 Task: Search for emails that include Google Drive links: `has:drive`.
Action: Mouse moved to (323, 98)
Screenshot: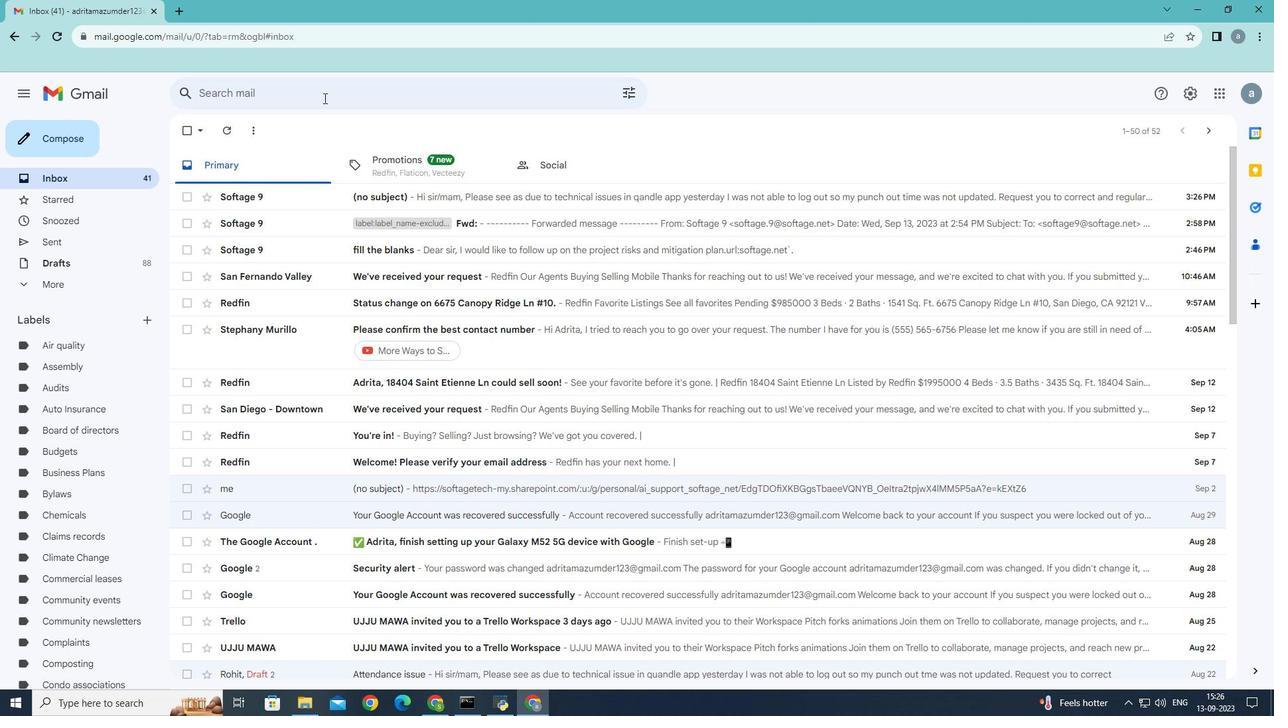 
Action: Mouse pressed left at (323, 98)
Screenshot: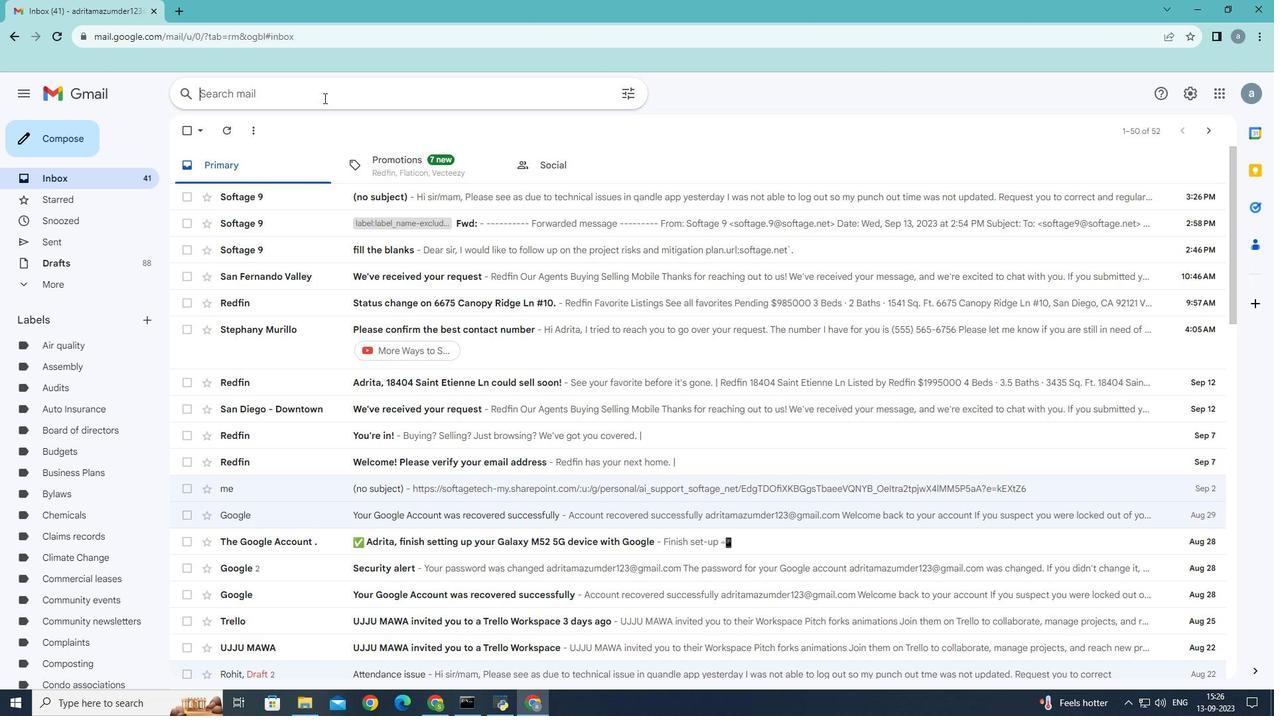 
Action: Mouse moved to (628, 94)
Screenshot: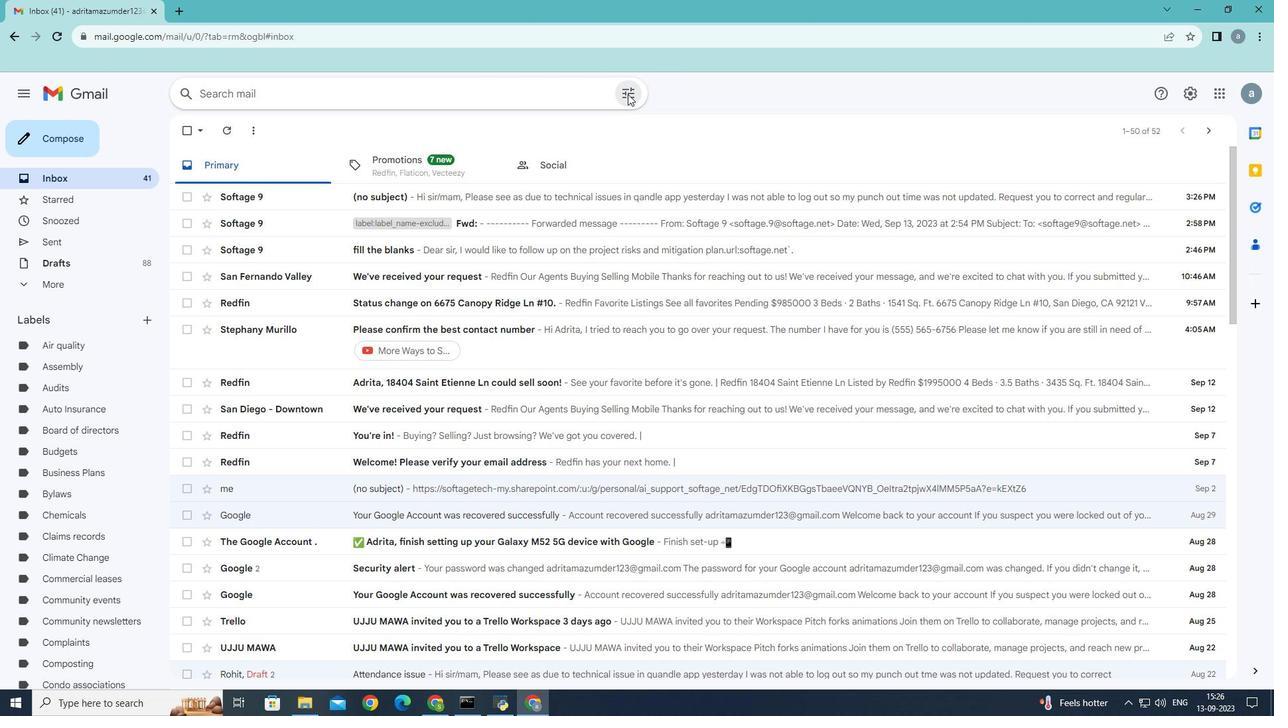 
Action: Mouse pressed left at (628, 94)
Screenshot: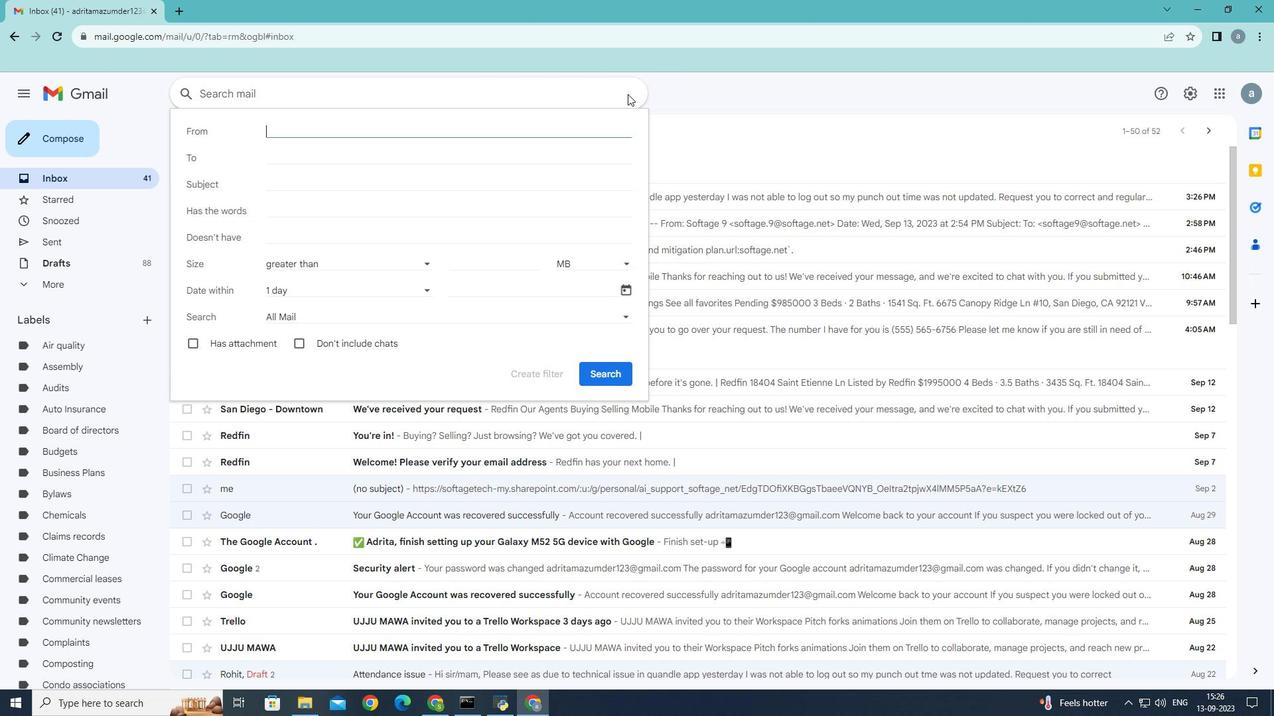 
Action: Mouse moved to (290, 204)
Screenshot: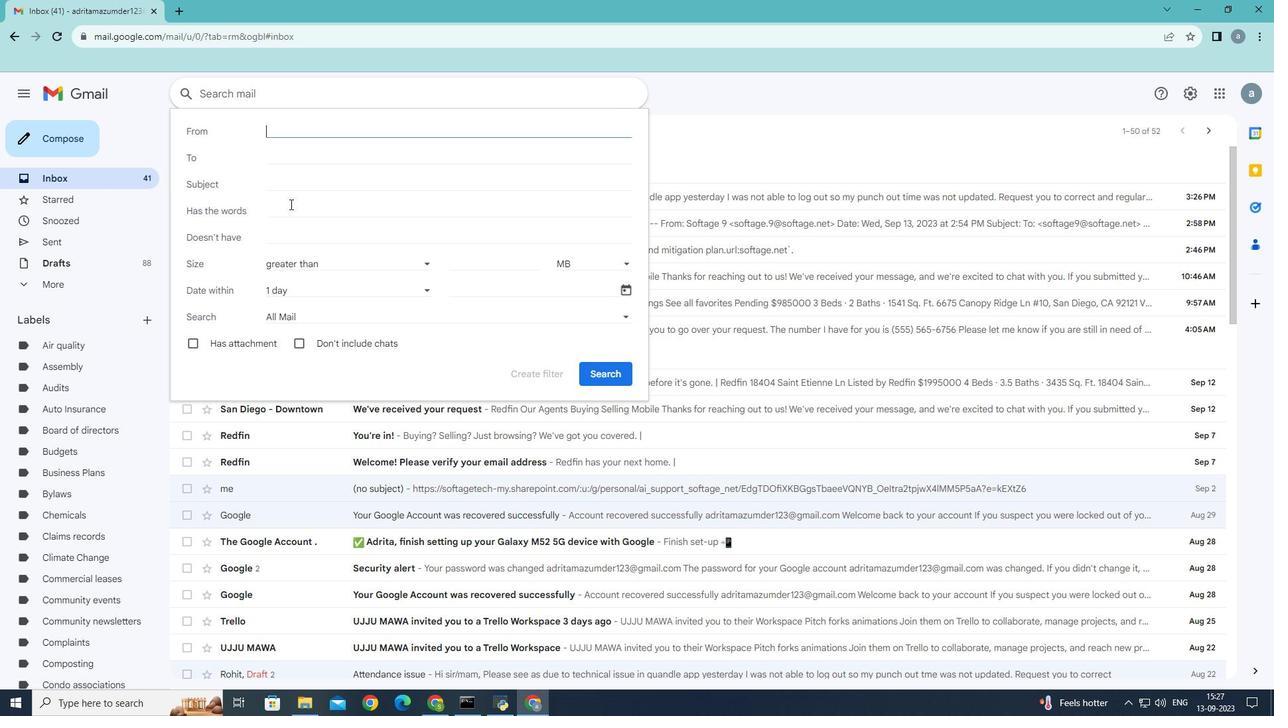 
Action: Mouse pressed left at (290, 204)
Screenshot: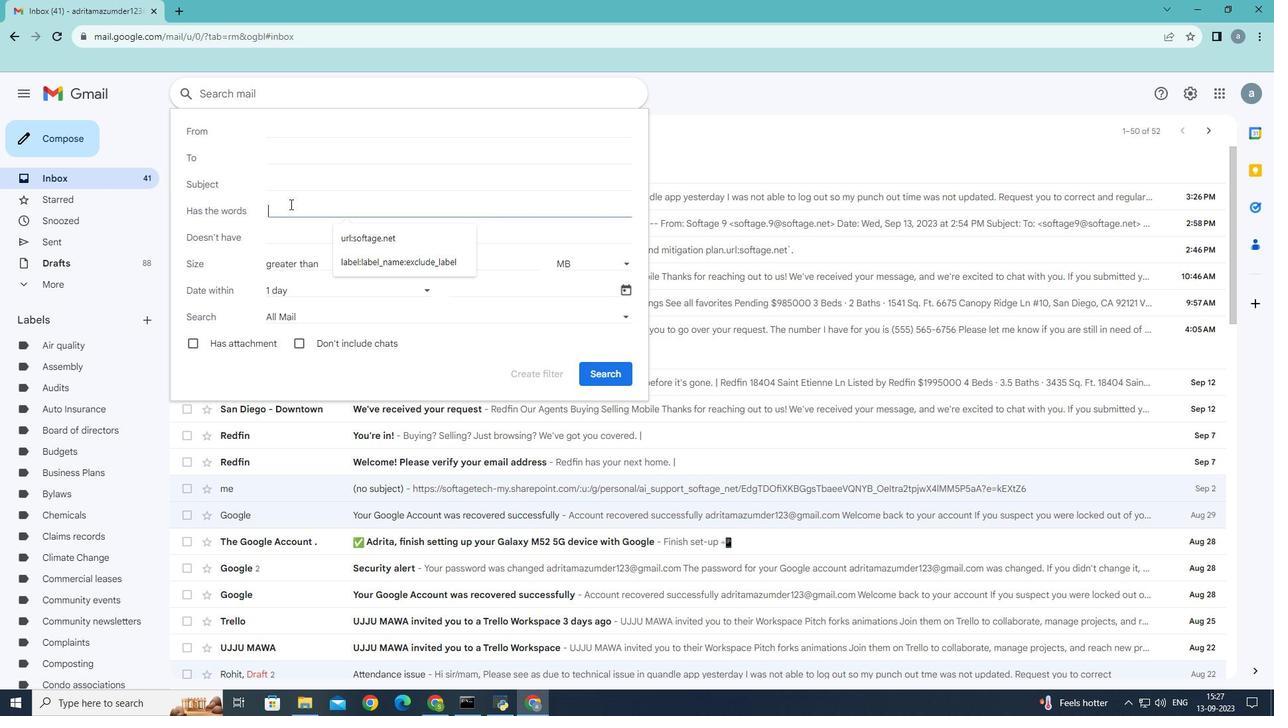 
Action: Mouse moved to (320, 204)
Screenshot: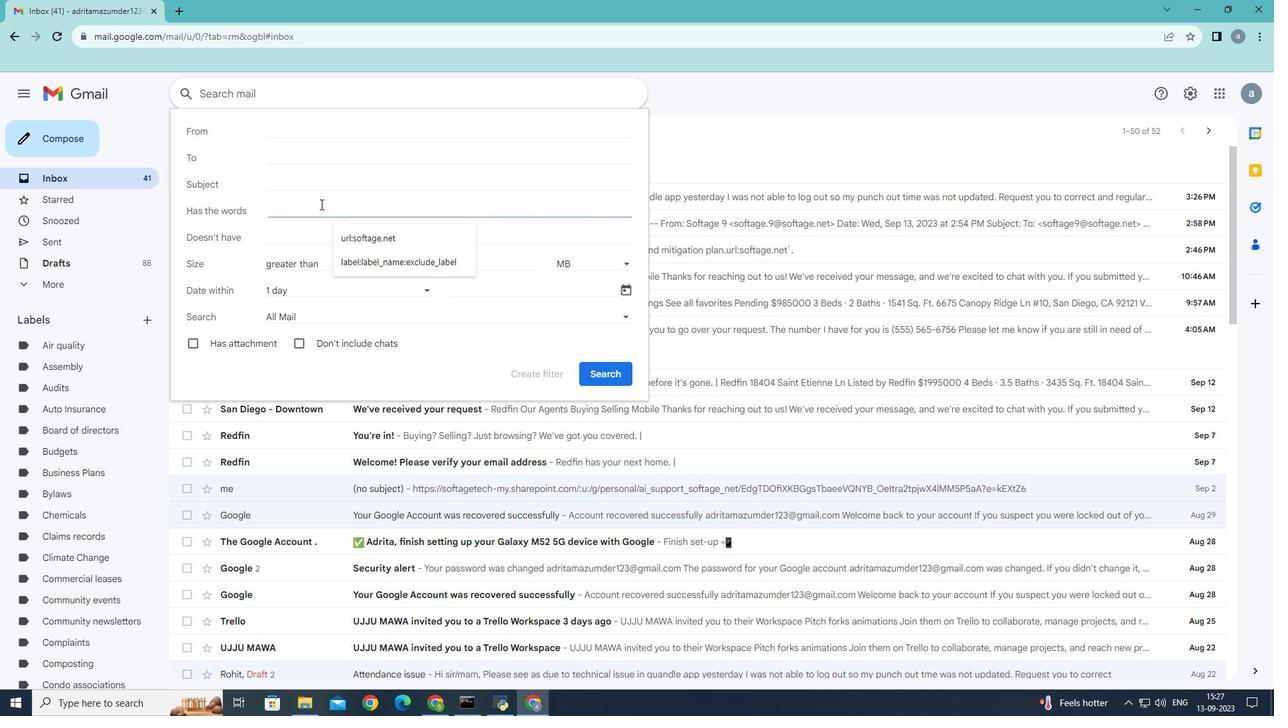 
Action: Key pressed has<Key.shift>:drive
Screenshot: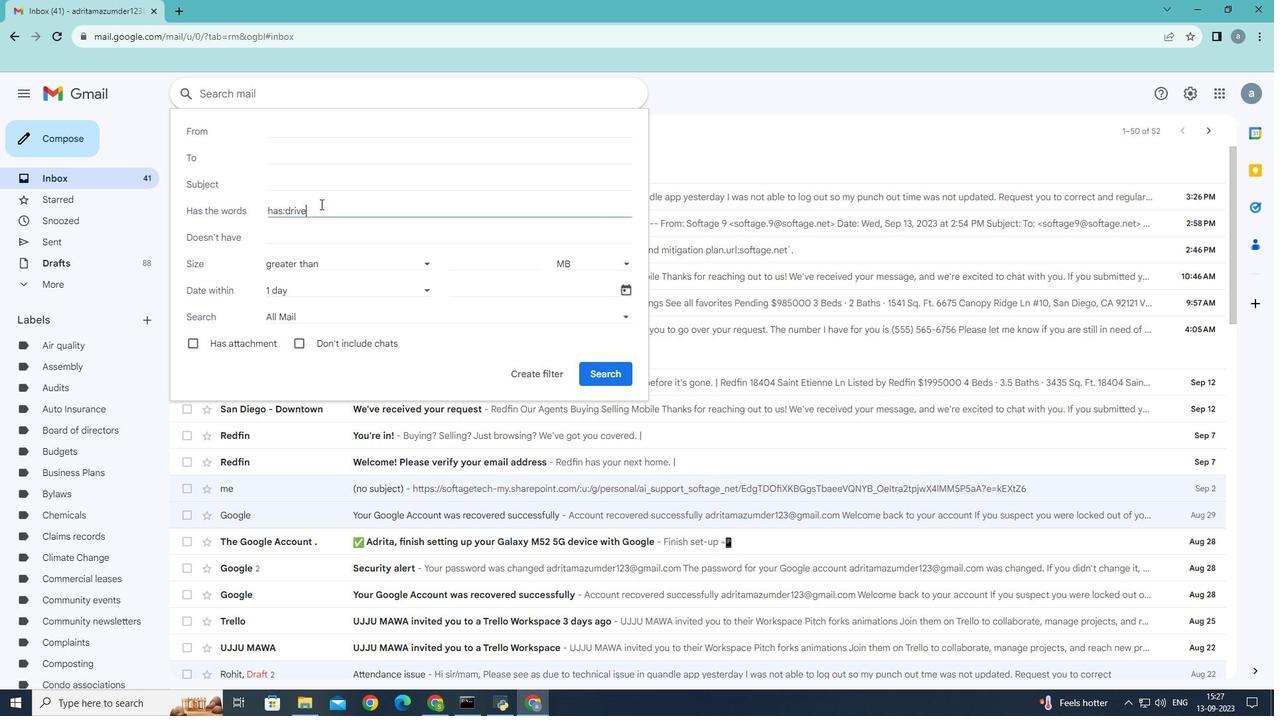 
Action: Mouse moved to (617, 375)
Screenshot: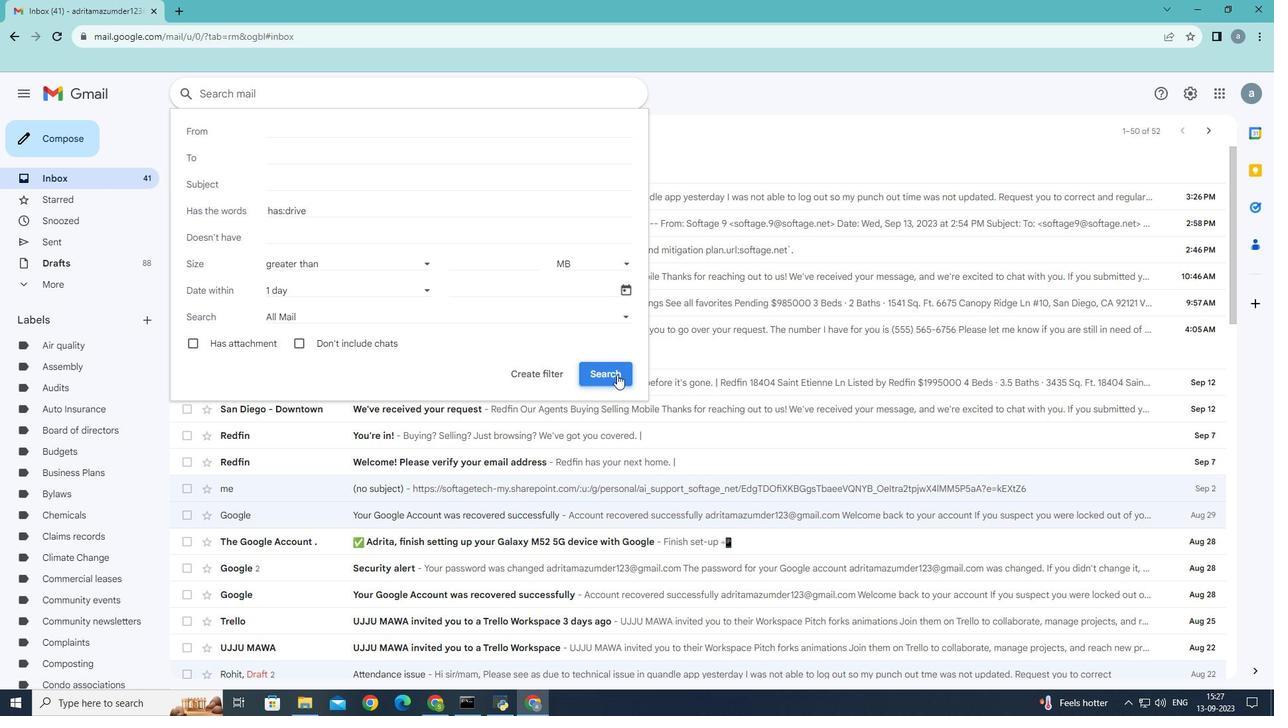 
Action: Mouse pressed left at (617, 375)
Screenshot: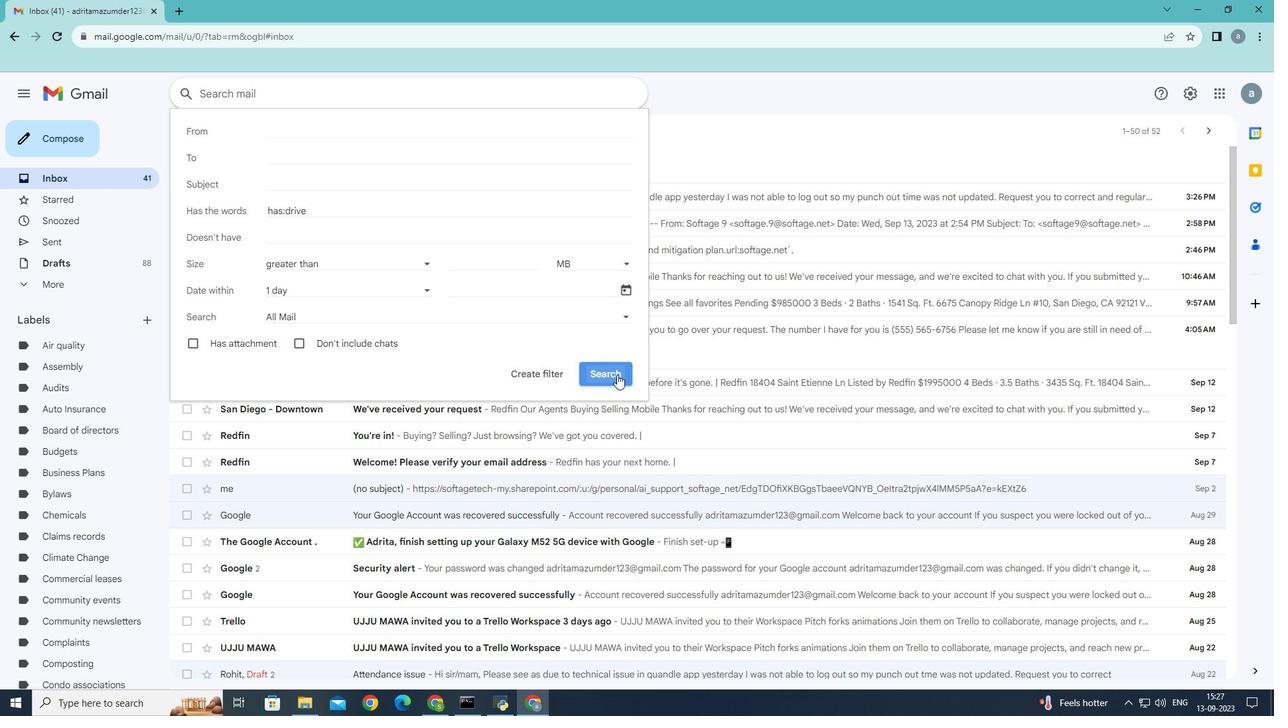 
Action: Mouse moved to (683, 411)
Screenshot: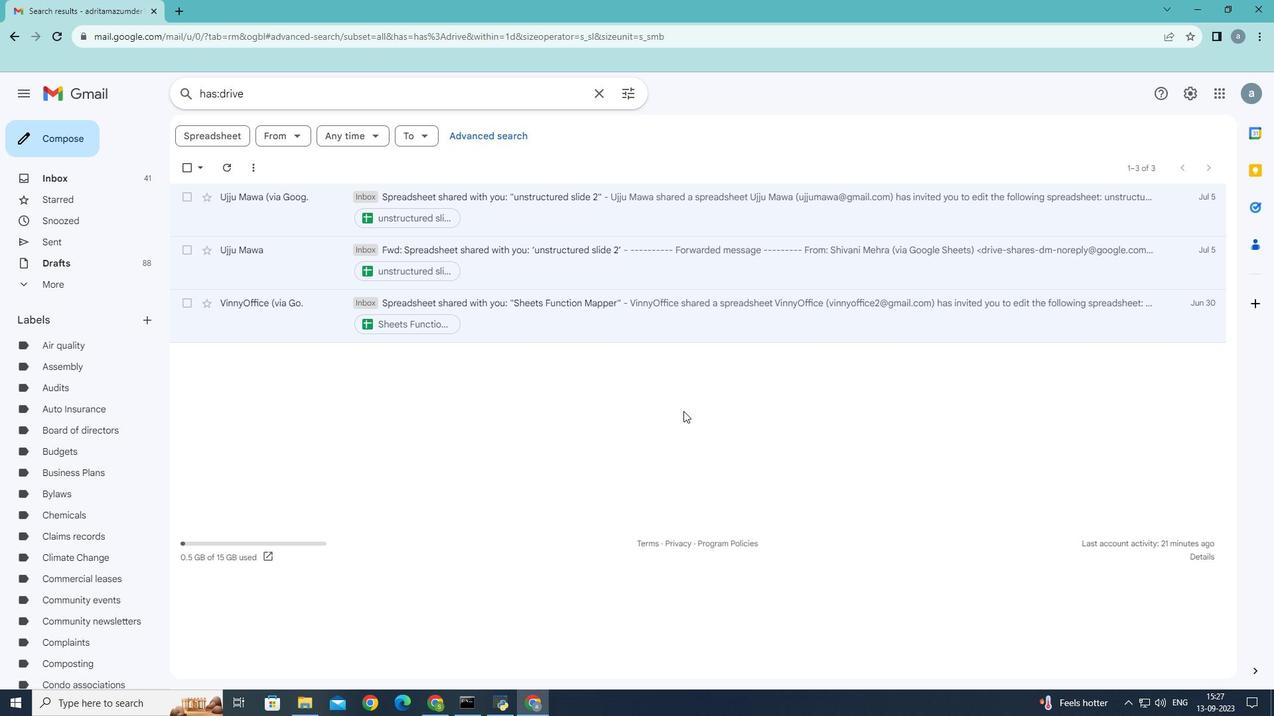 
